 Task: Add Celestial Cinnamon Apple Spice Tea to the cart.
Action: Mouse moved to (49, 377)
Screenshot: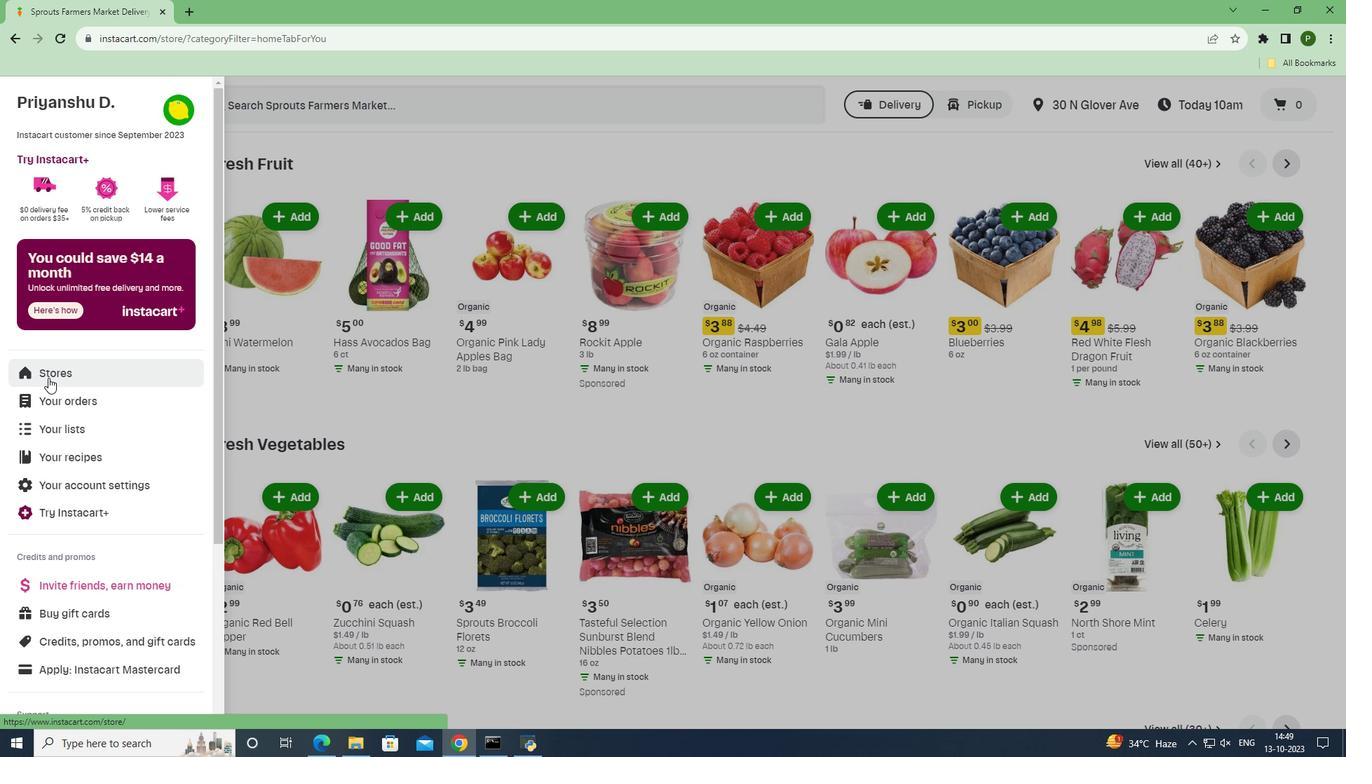 
Action: Mouse pressed left at (49, 377)
Screenshot: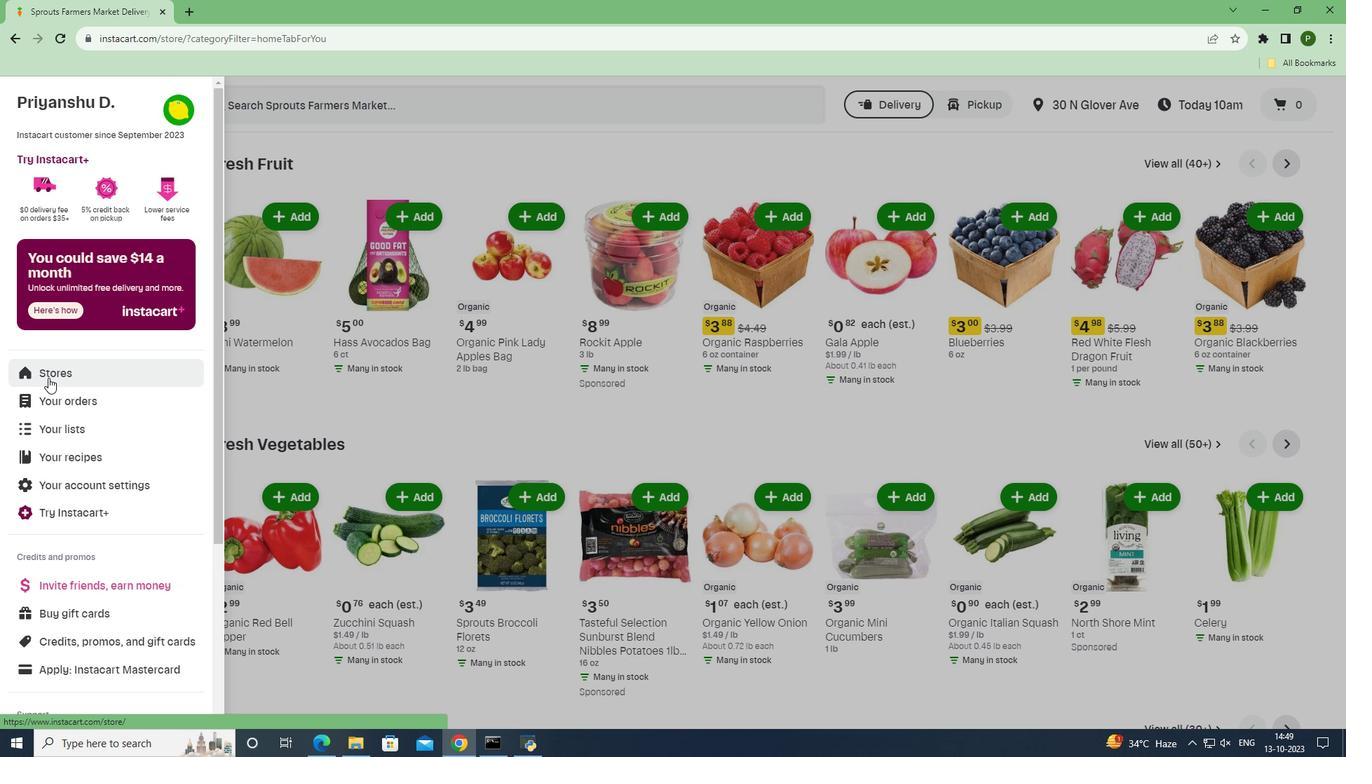 
Action: Mouse moved to (333, 156)
Screenshot: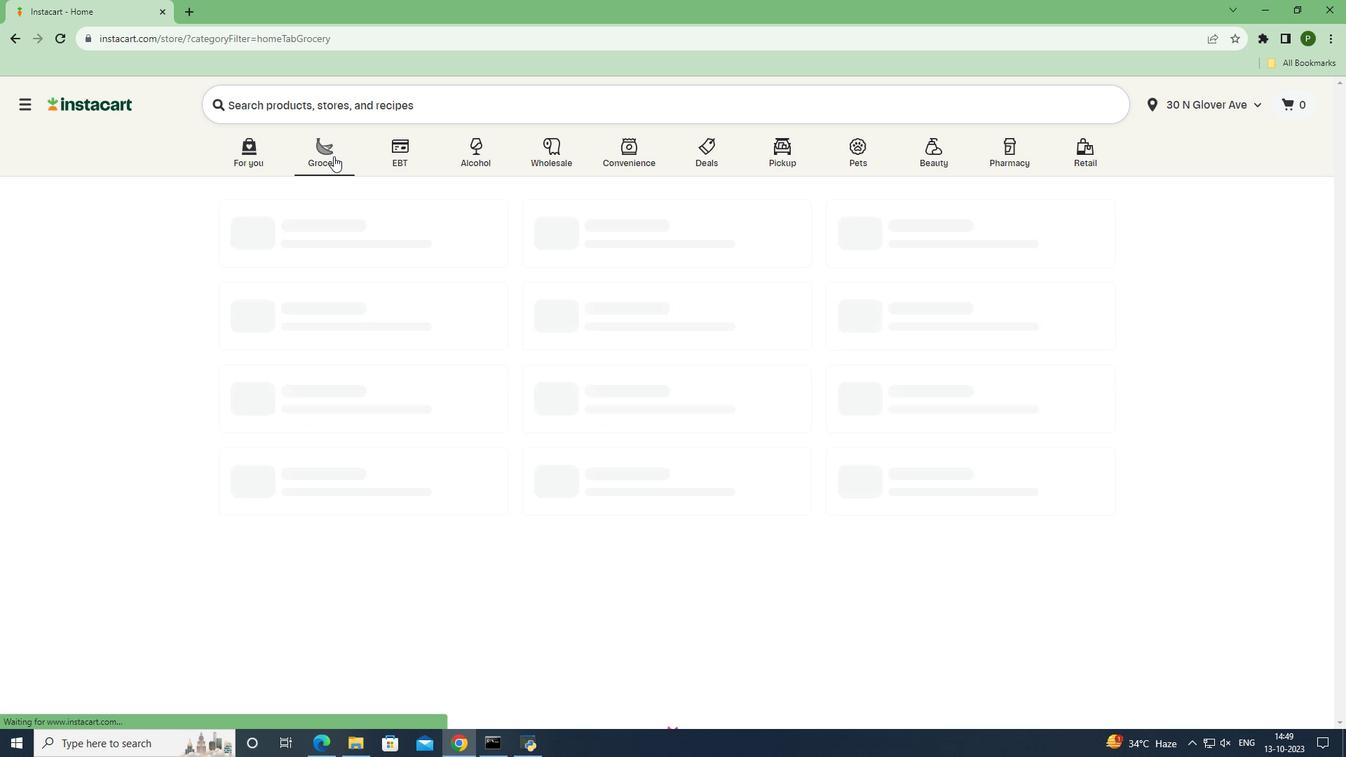 
Action: Mouse pressed left at (333, 156)
Screenshot: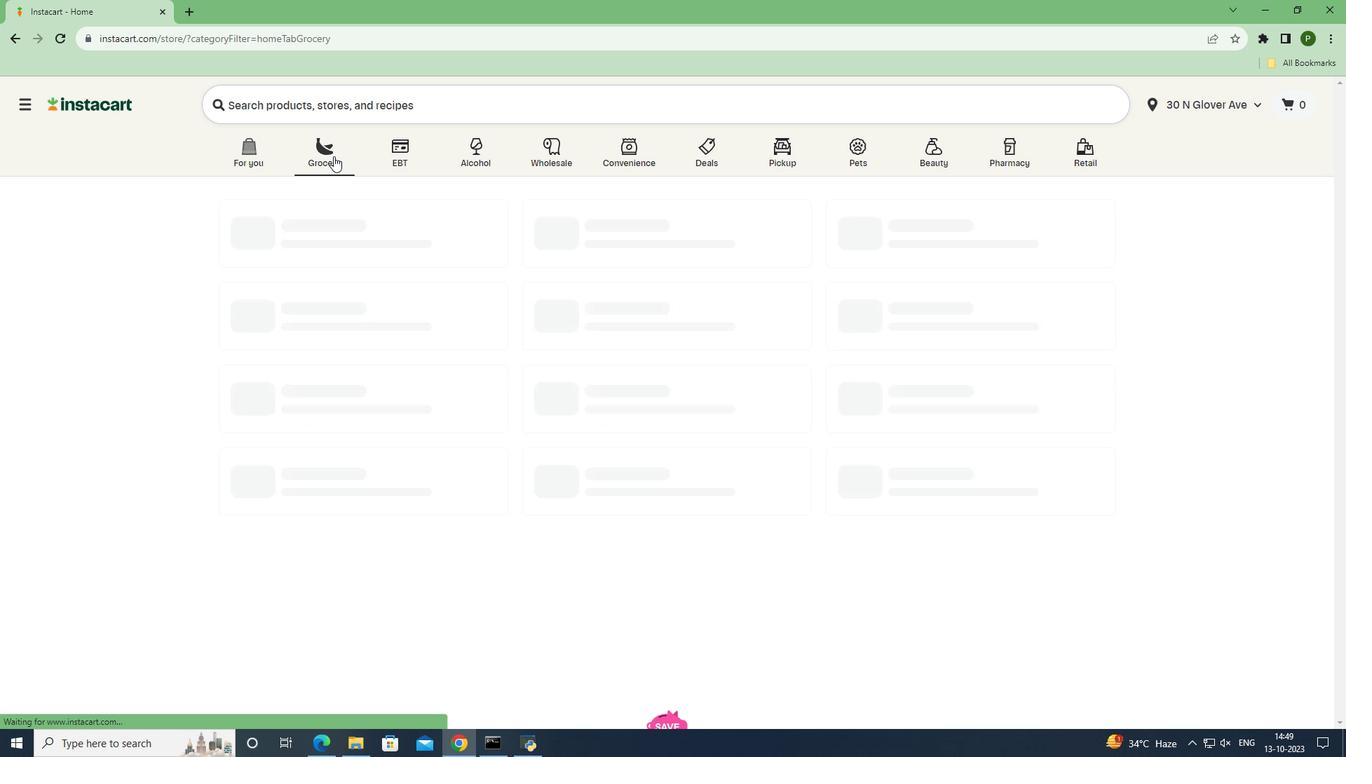 
Action: Mouse moved to (870, 321)
Screenshot: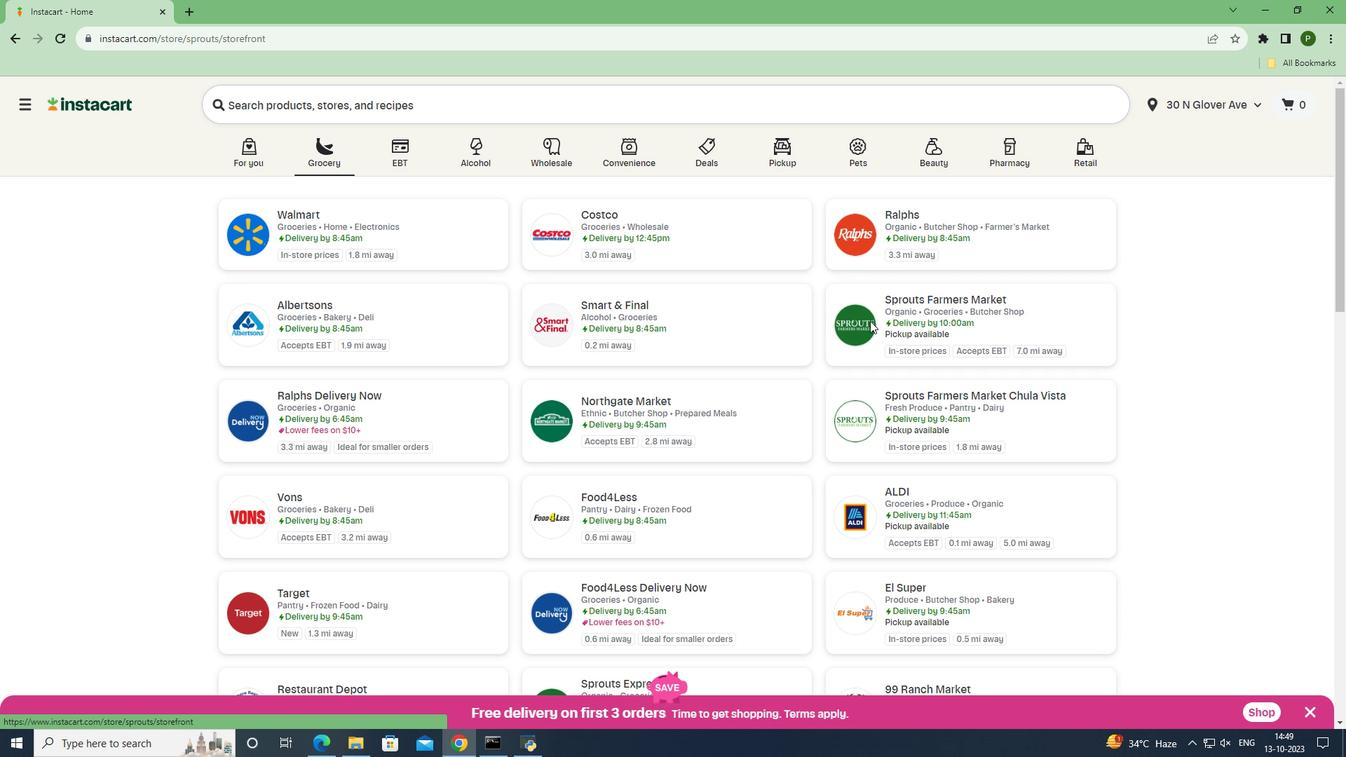 
Action: Mouse pressed left at (870, 321)
Screenshot: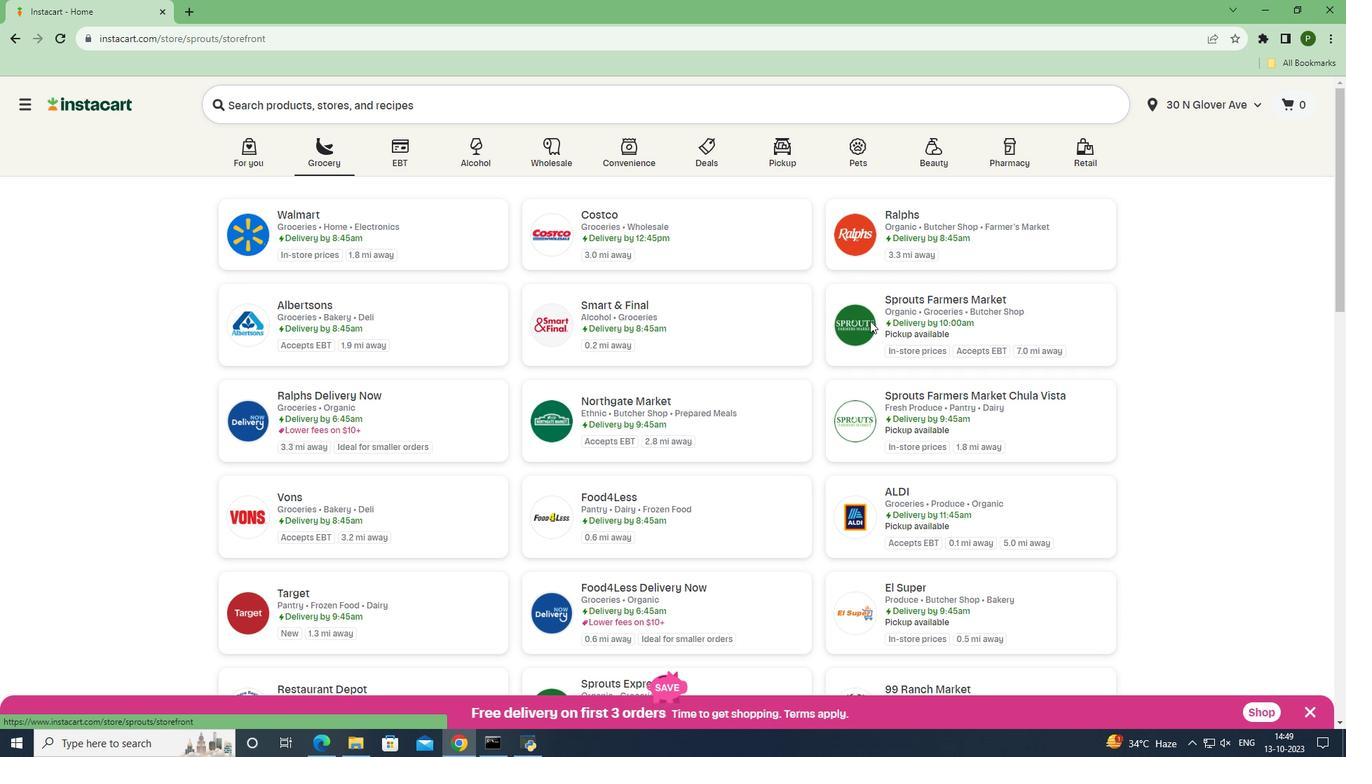 
Action: Mouse moved to (72, 480)
Screenshot: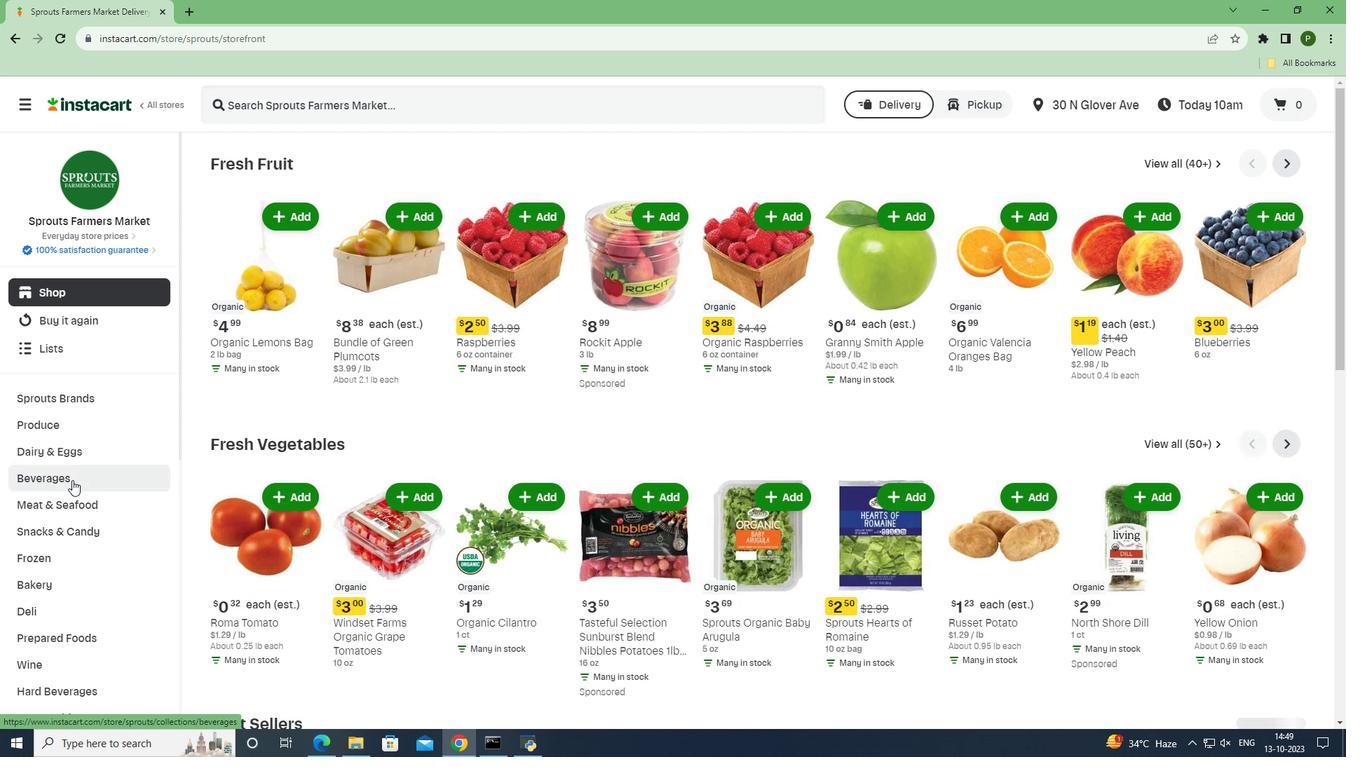 
Action: Mouse pressed left at (72, 480)
Screenshot: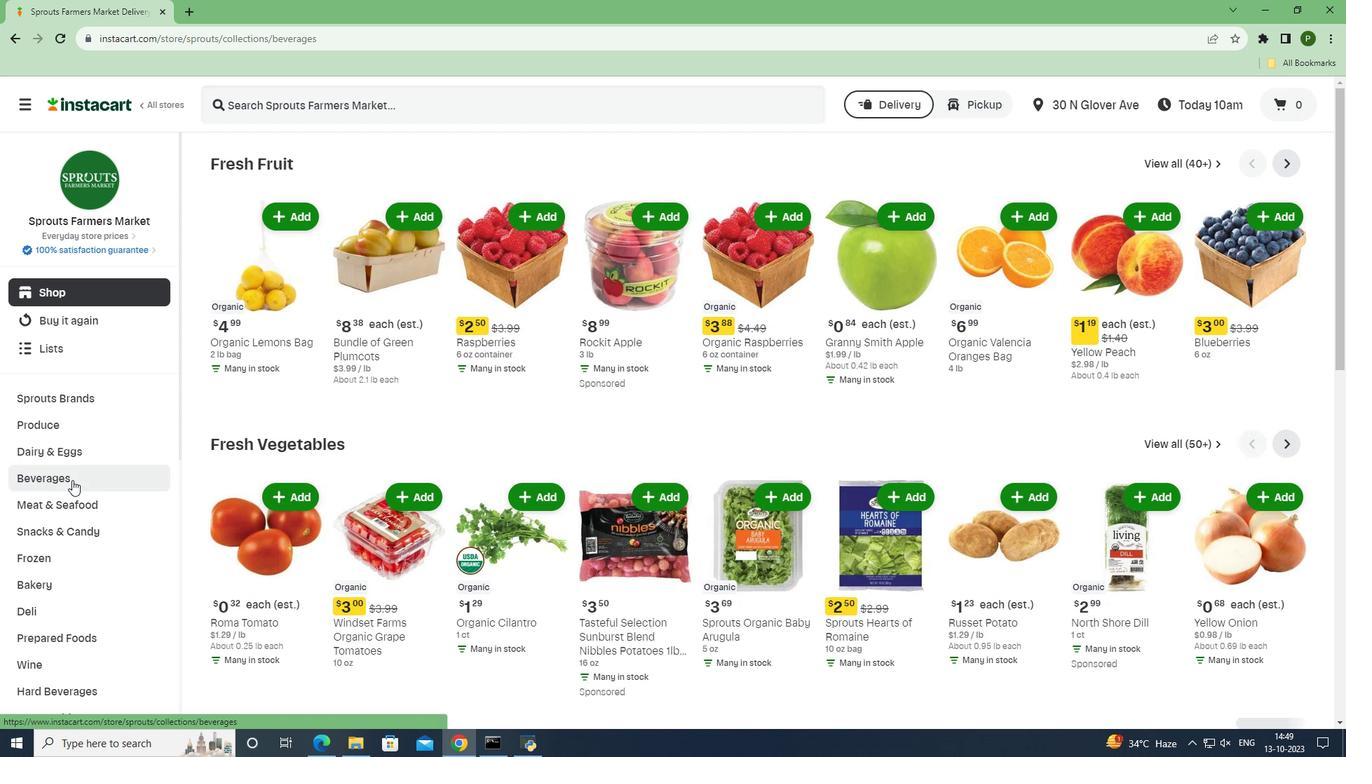 
Action: Mouse moved to (1216, 195)
Screenshot: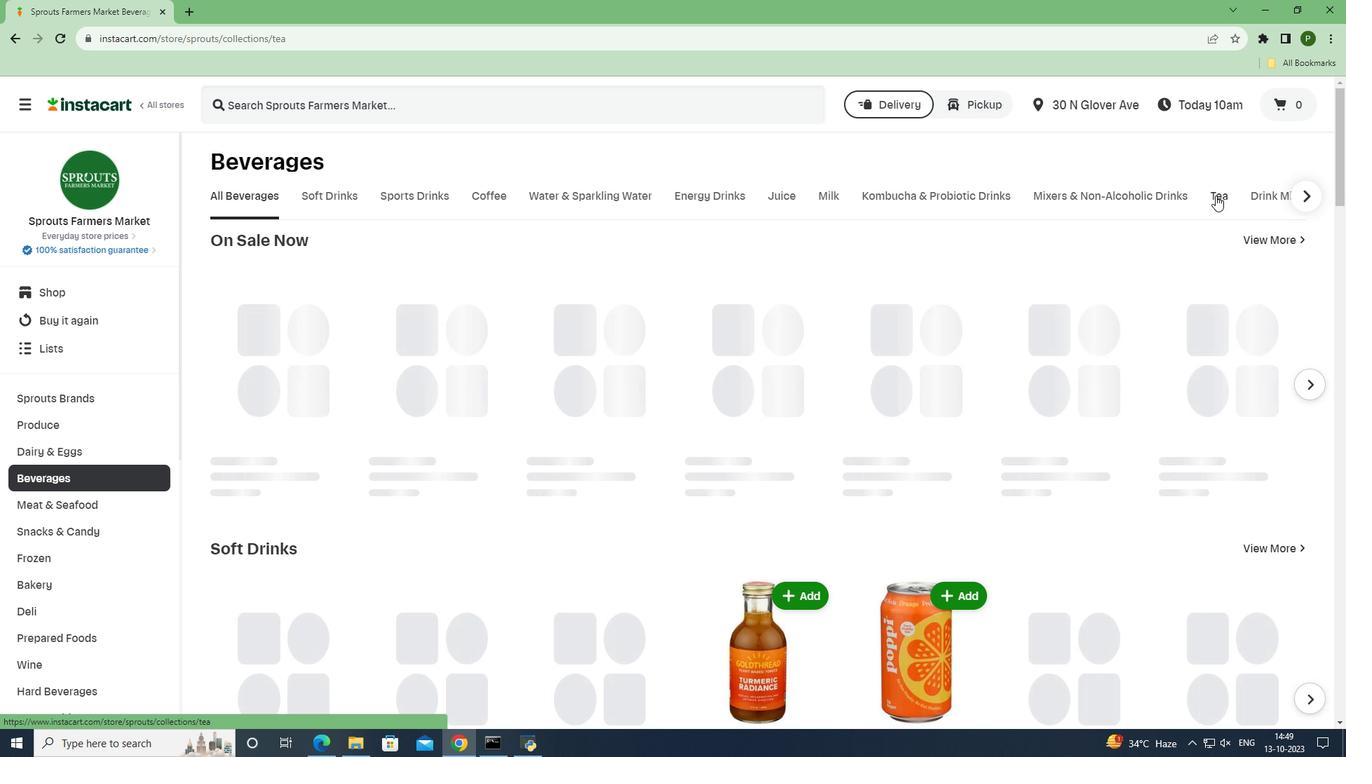 
Action: Mouse pressed left at (1216, 195)
Screenshot: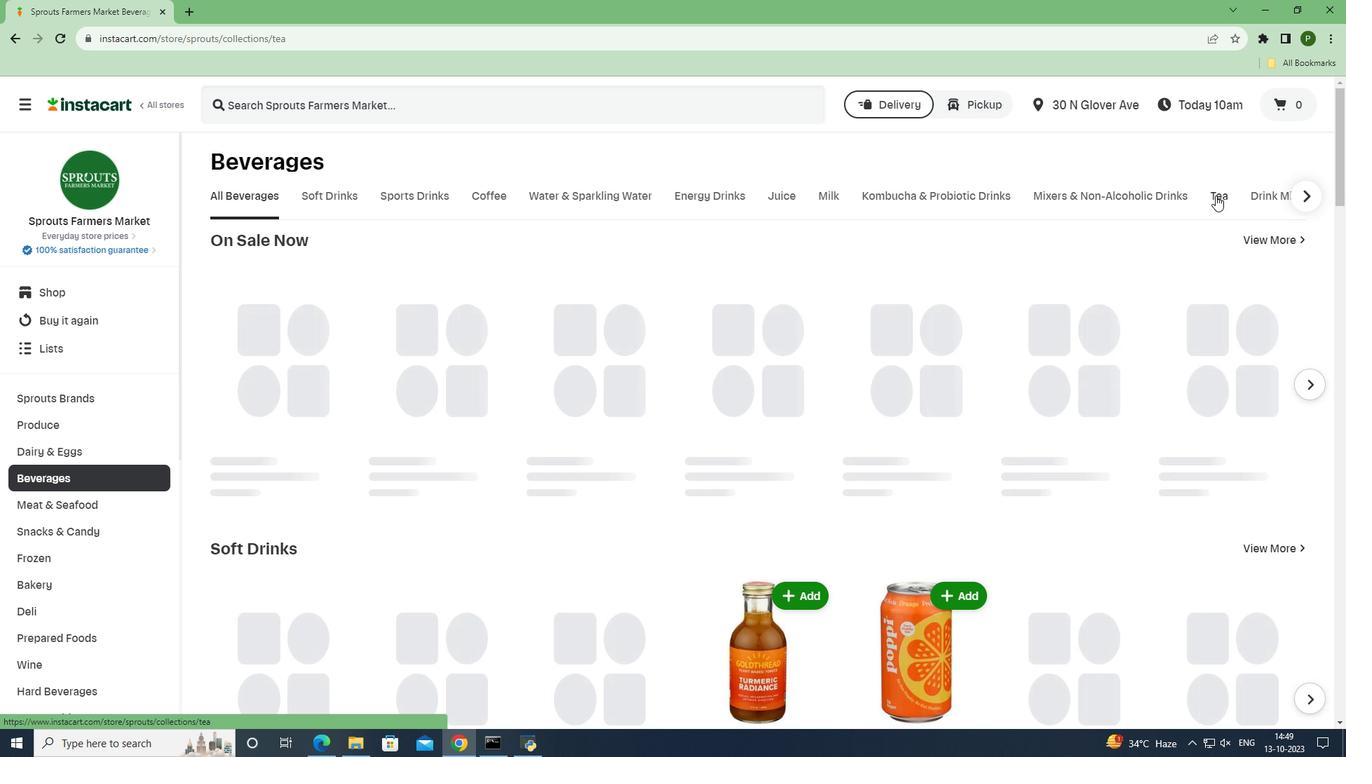 
Action: Mouse moved to (551, 102)
Screenshot: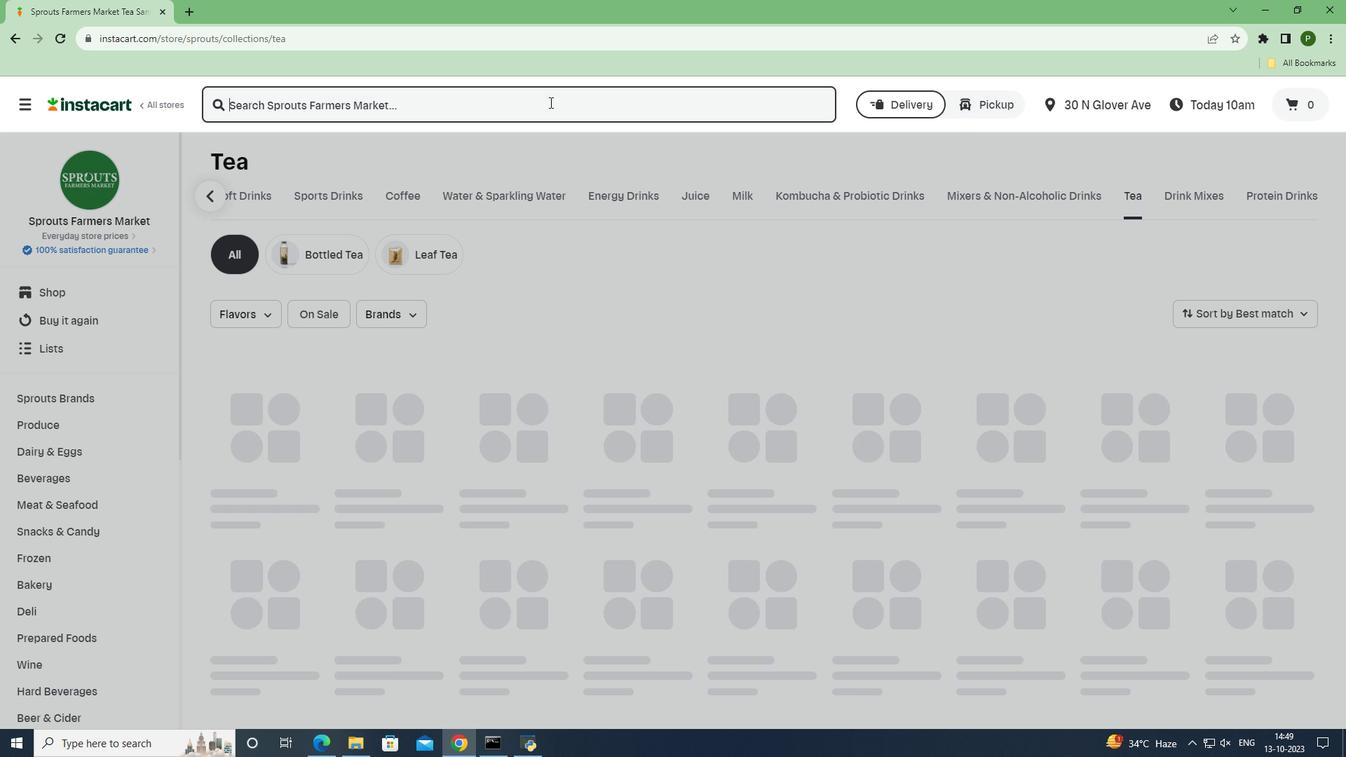
Action: Mouse pressed left at (551, 102)
Screenshot: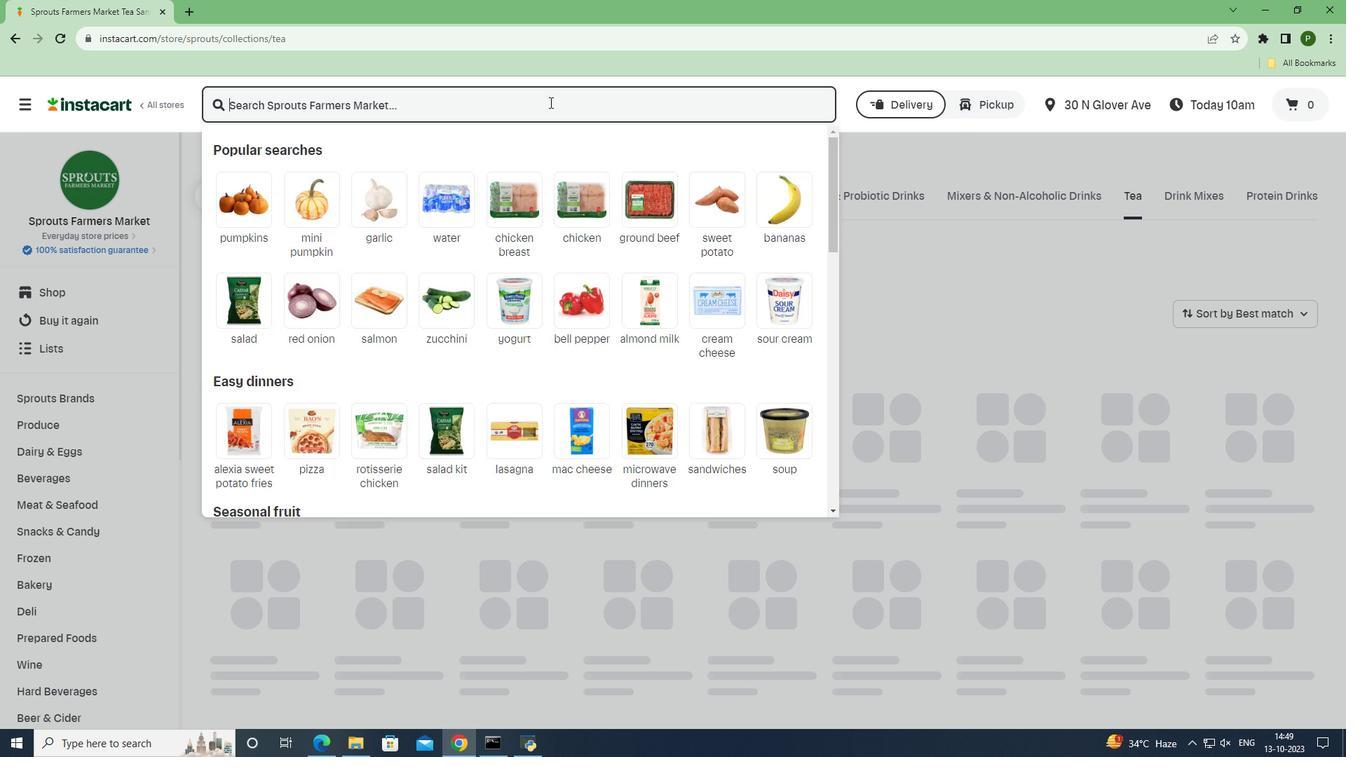
Action: Mouse moved to (549, 102)
Screenshot: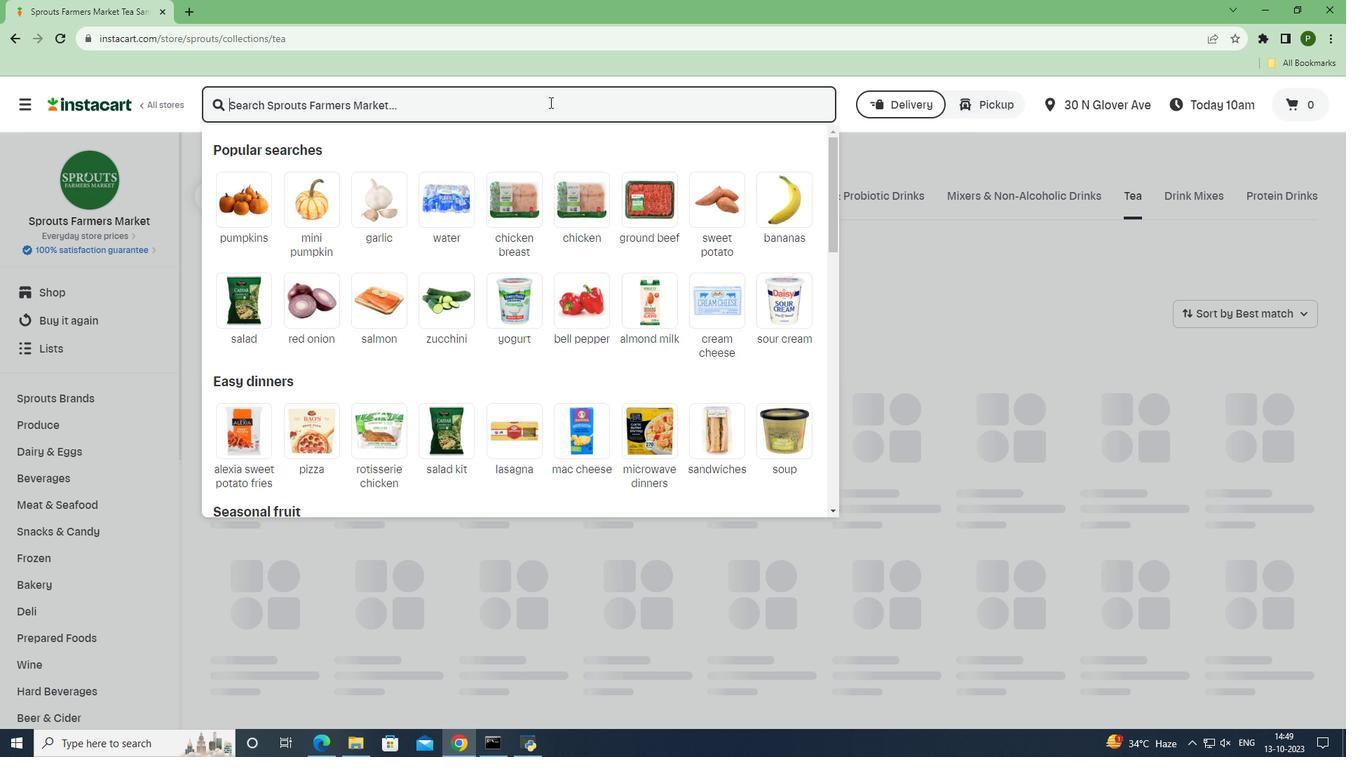 
Action: Key pressed <Key.caps_lock>C<Key.caps_lock>elestial<Key.space><Key.caps_lock>C<Key.caps_lock>innamon<Key.space><Key.caps_lock>A<Key.caps_lock>pple<Key.space><Key.caps_lock>S<Key.caps_lock>pice<Key.space><Key.caps_lock>T<Key.caps_lock>ea<Key.space><Key.enter>
Screenshot: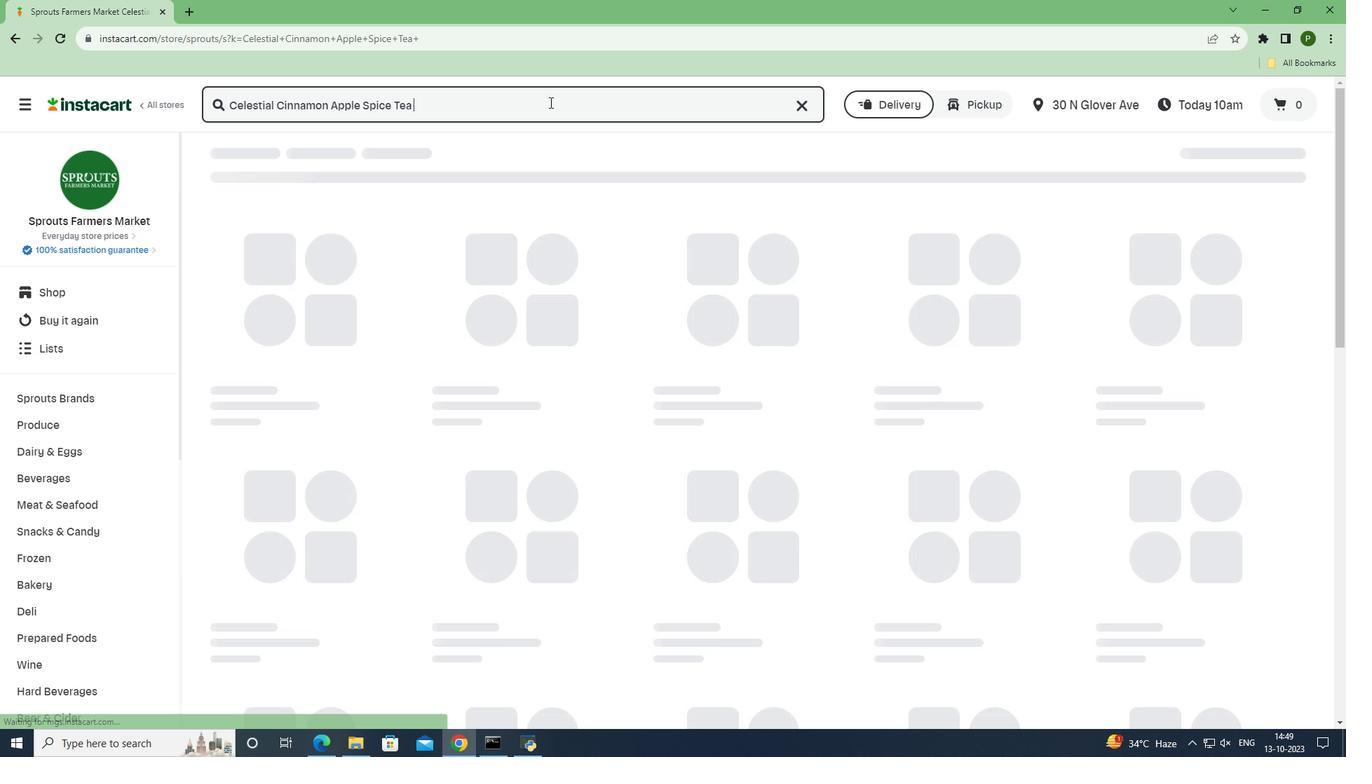 
Action: Mouse moved to (840, 244)
Screenshot: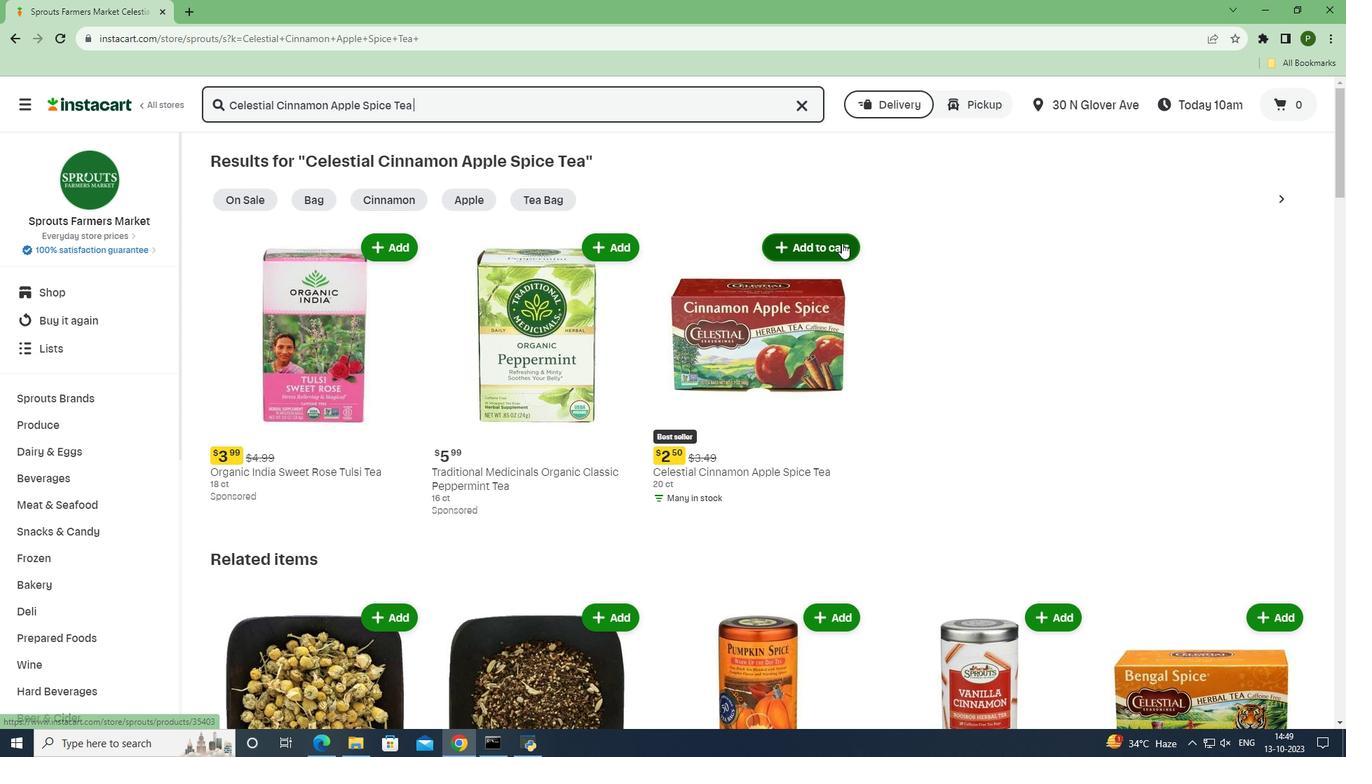 
Action: Mouse pressed left at (840, 244)
Screenshot: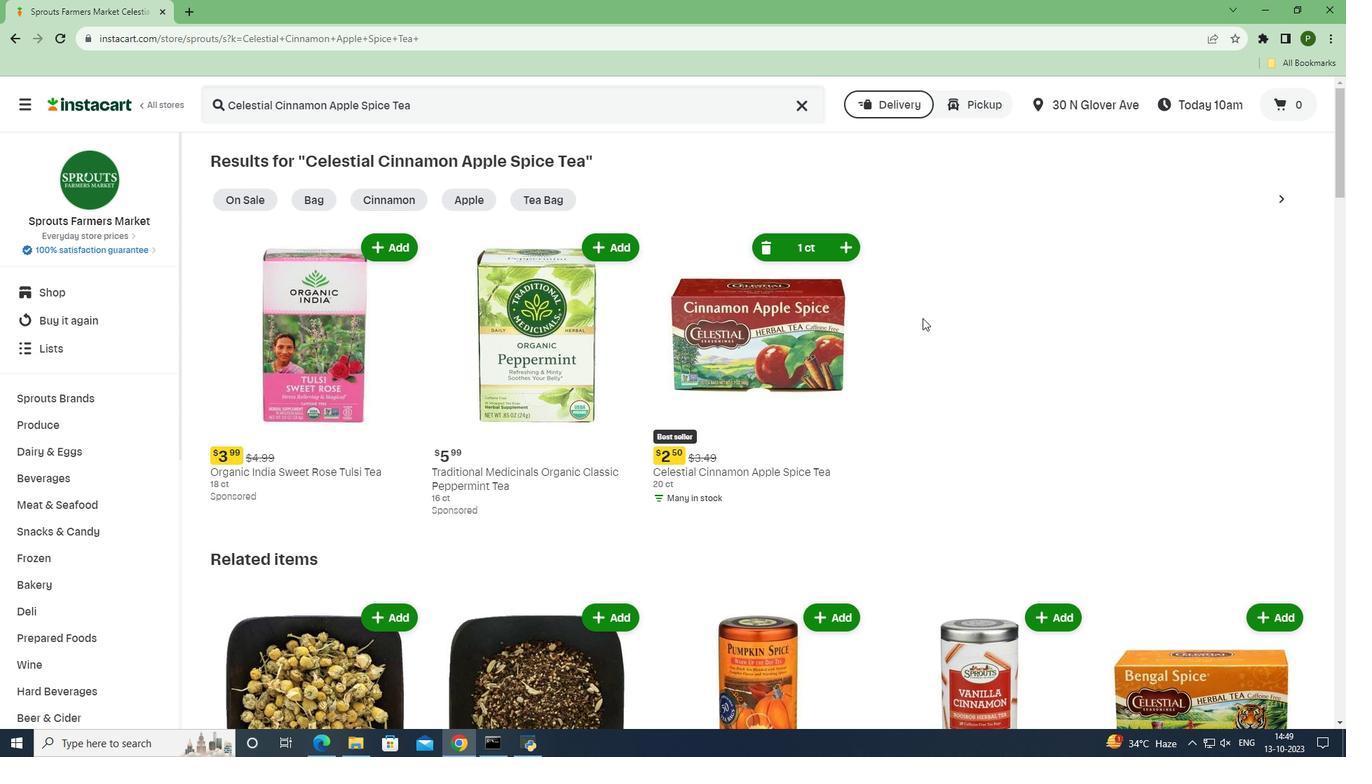 
Action: Mouse moved to (931, 323)
Screenshot: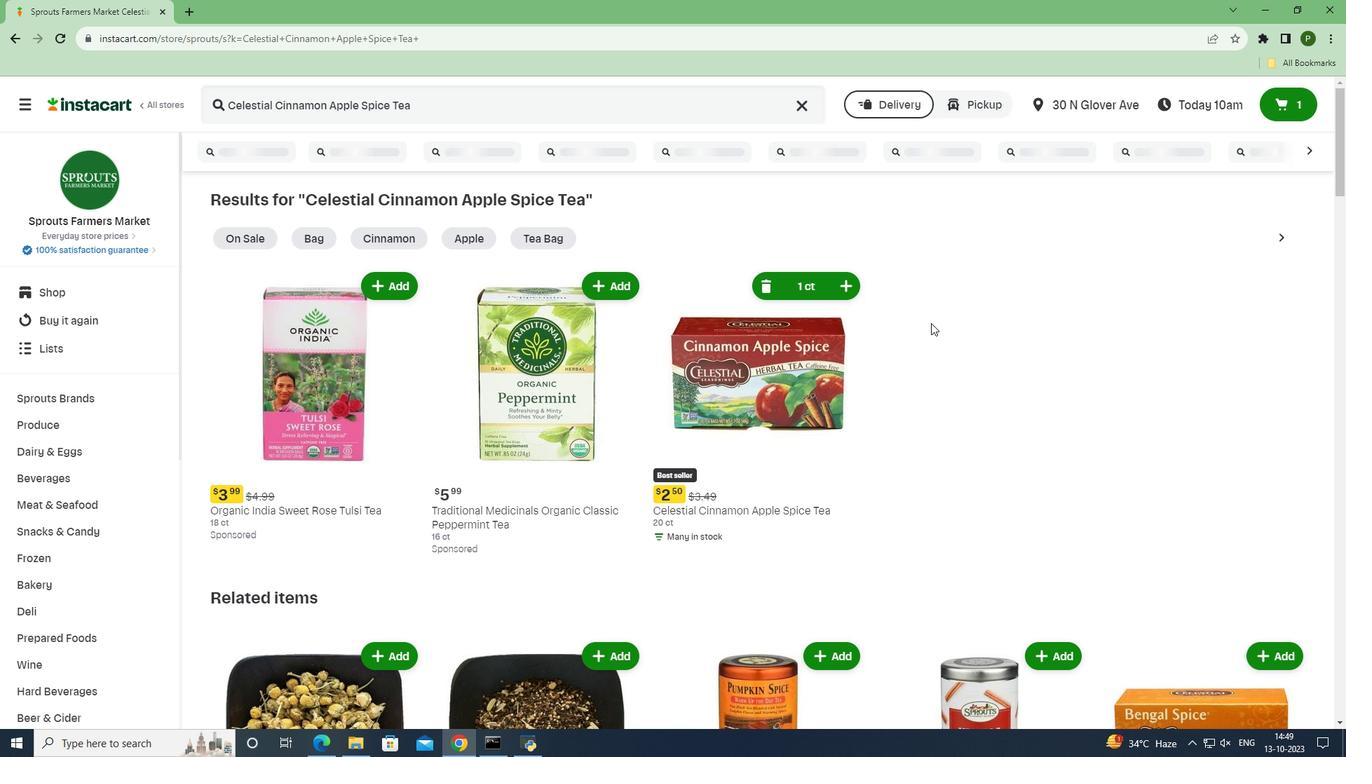 
